 Task: Sort the products in the category "Bottles & Formula" by price (highest first).
Action: Mouse moved to (255, 123)
Screenshot: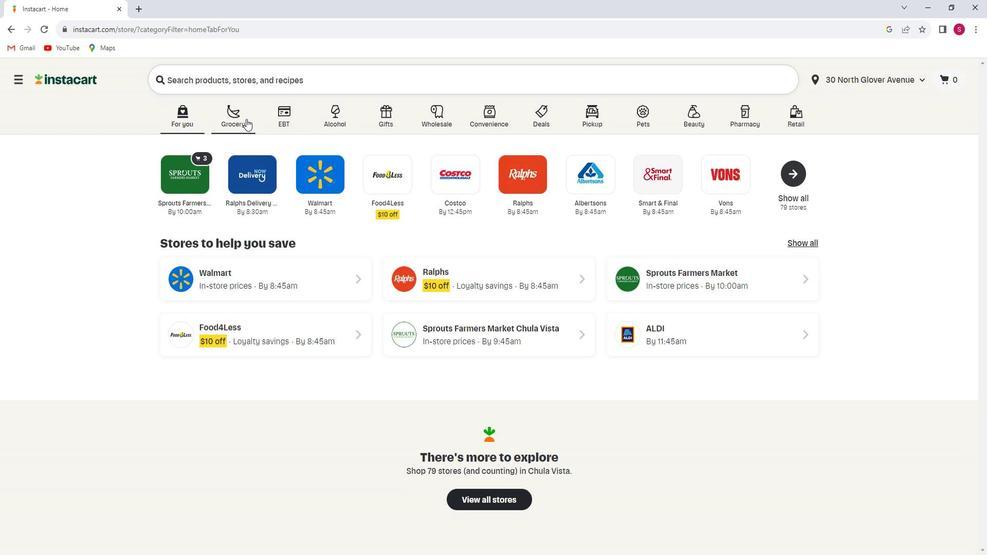 
Action: Mouse pressed left at (255, 123)
Screenshot: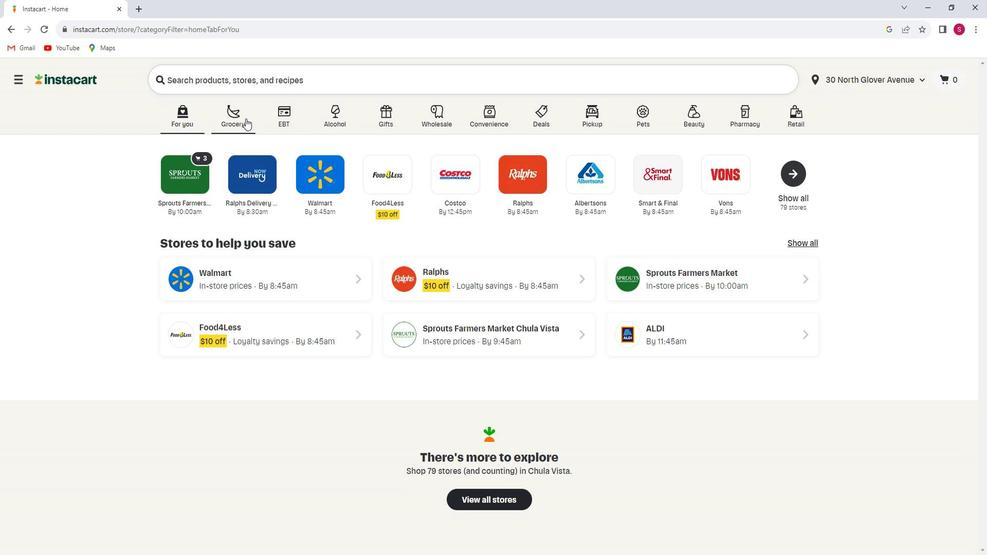 
Action: Mouse moved to (265, 296)
Screenshot: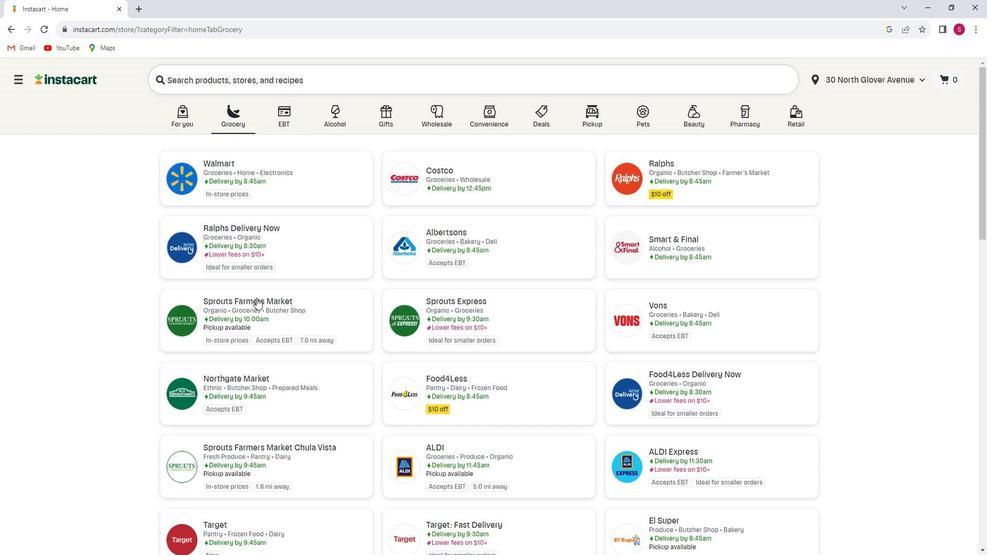 
Action: Mouse pressed left at (265, 296)
Screenshot: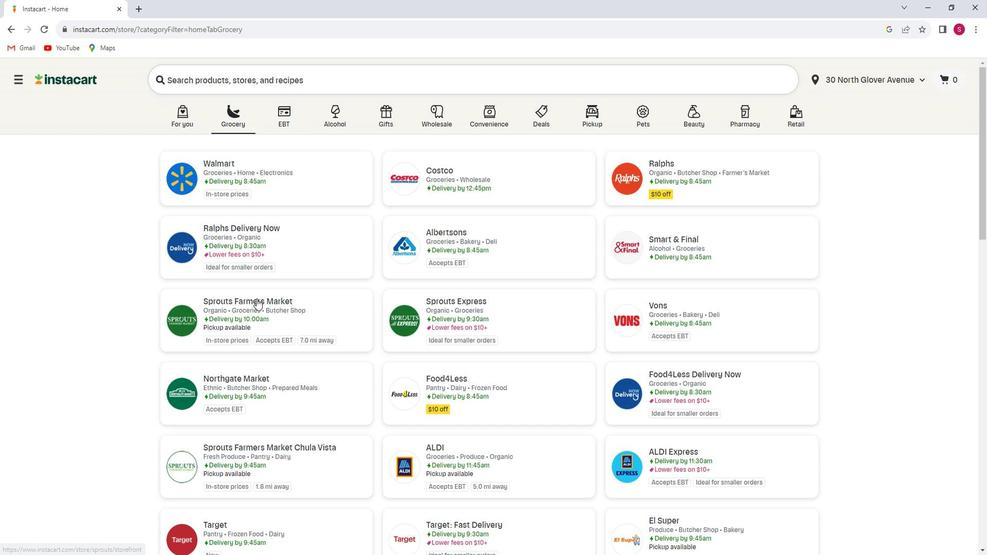 
Action: Mouse moved to (66, 338)
Screenshot: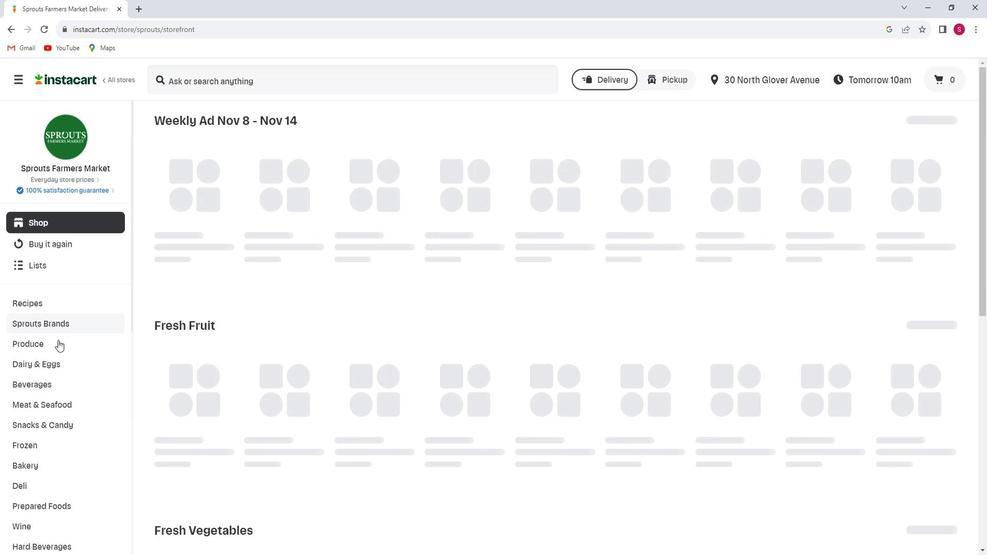 
Action: Mouse scrolled (66, 337) with delta (0, 0)
Screenshot: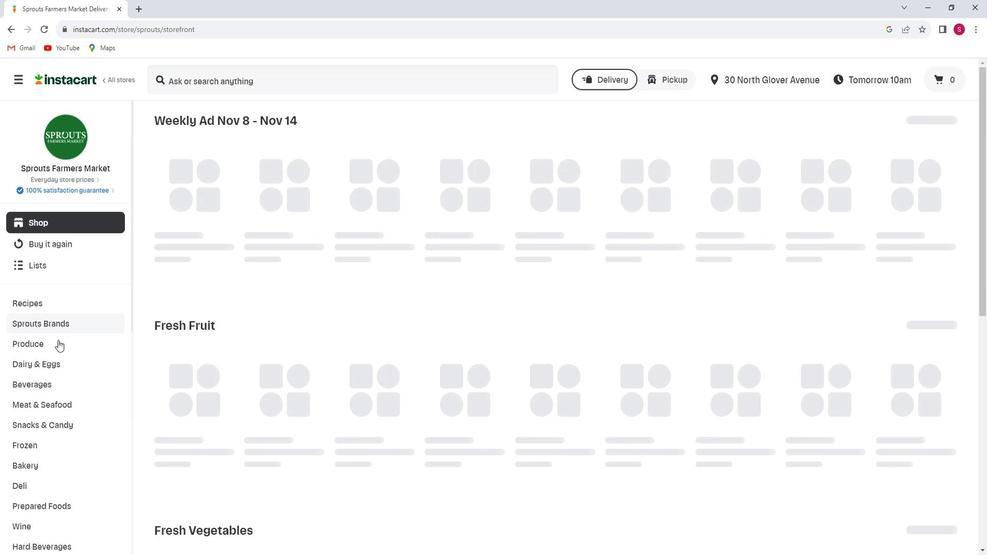 
Action: Mouse moved to (65, 339)
Screenshot: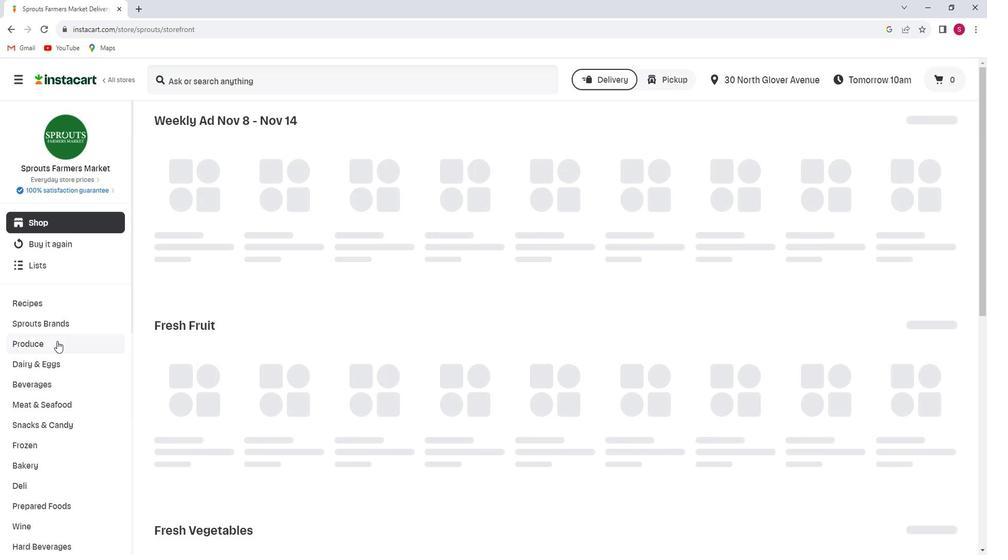 
Action: Mouse scrolled (65, 339) with delta (0, 0)
Screenshot: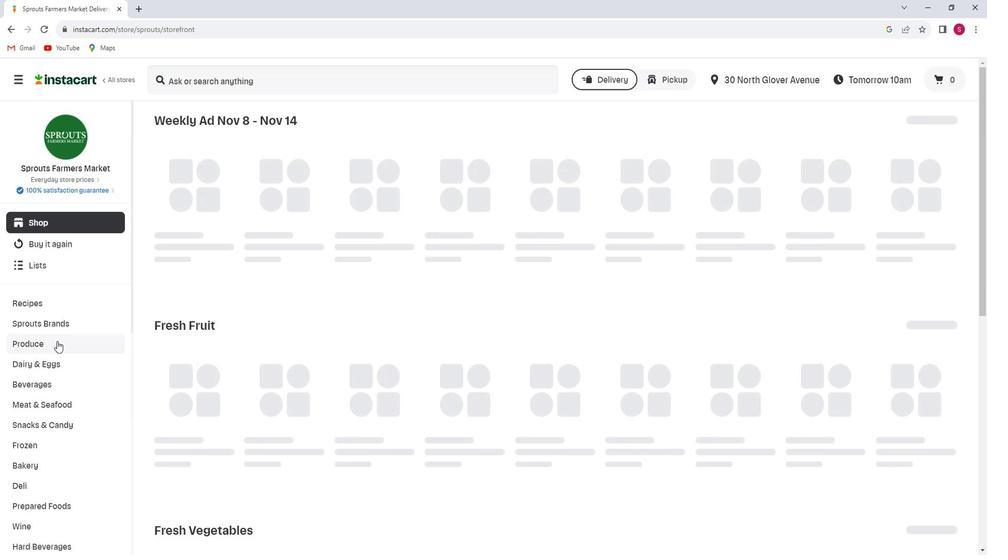 
Action: Mouse scrolled (65, 339) with delta (0, 0)
Screenshot: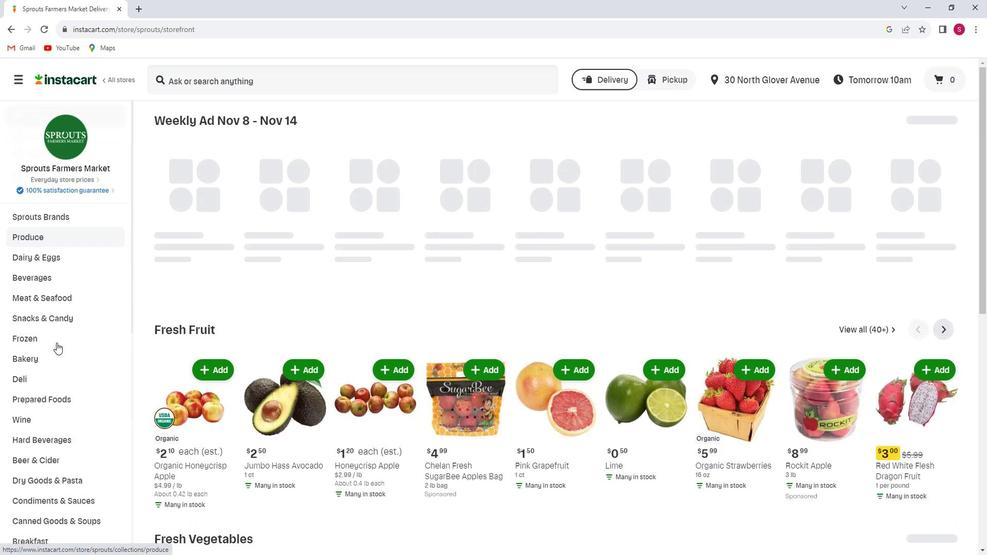 
Action: Mouse scrolled (65, 339) with delta (0, 0)
Screenshot: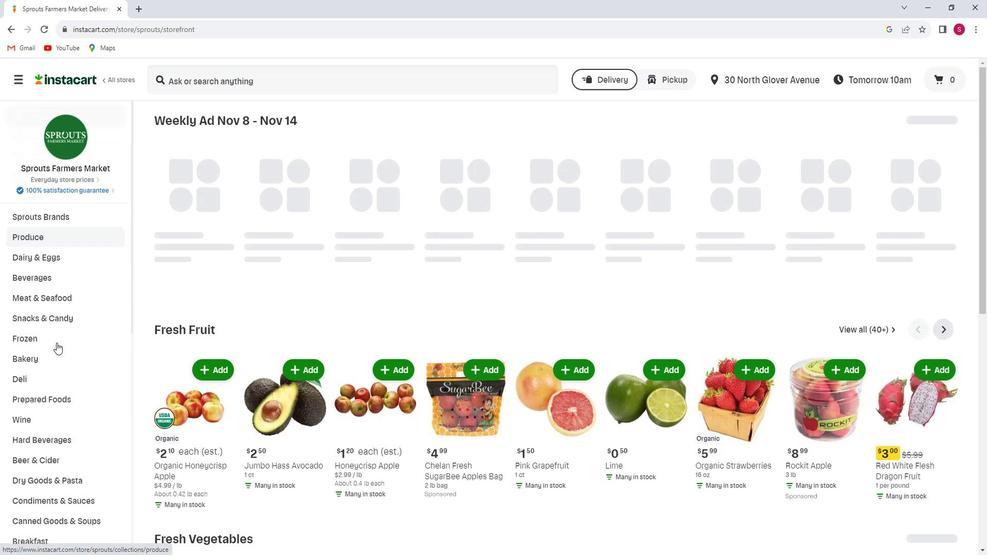 
Action: Mouse scrolled (65, 339) with delta (0, 0)
Screenshot: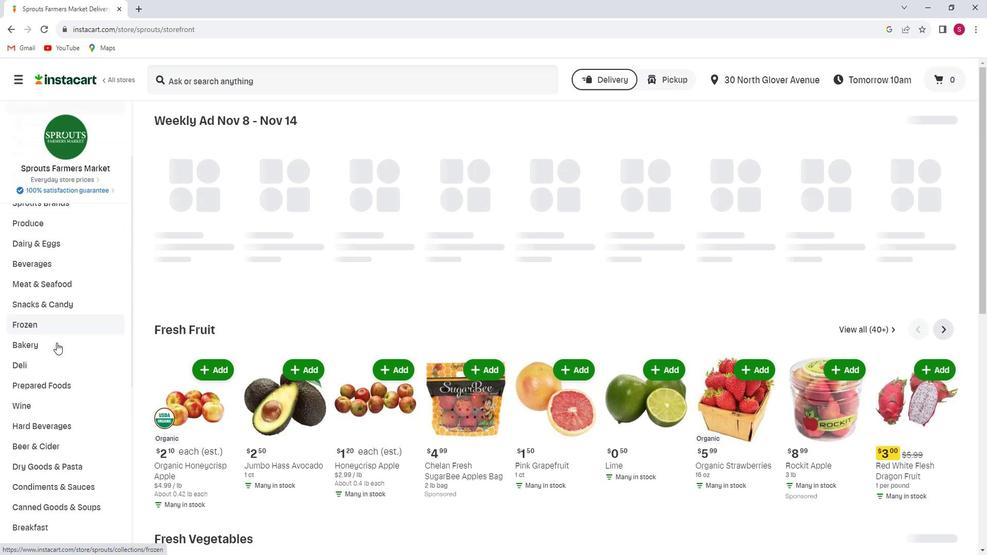 
Action: Mouse scrolled (65, 339) with delta (0, 0)
Screenshot: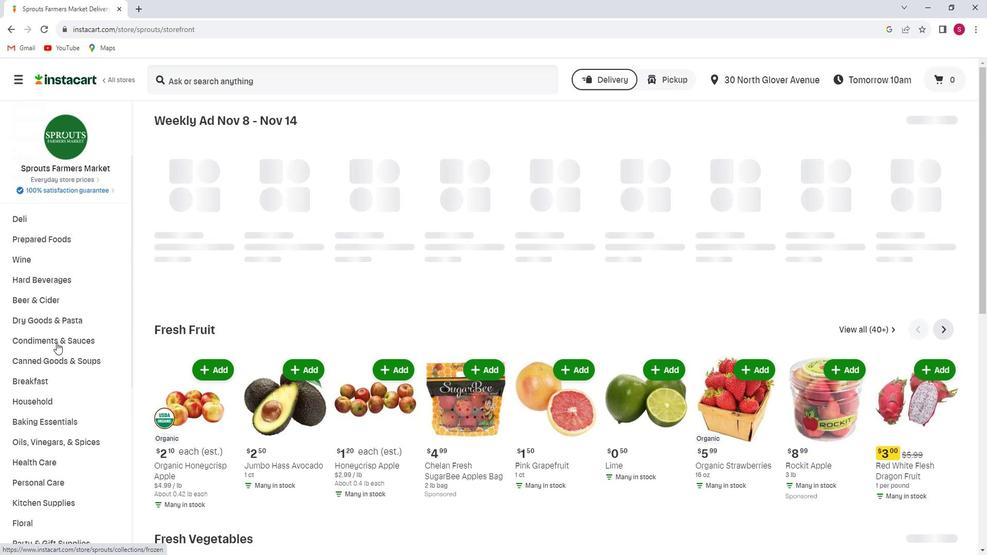 
Action: Mouse scrolled (65, 339) with delta (0, 0)
Screenshot: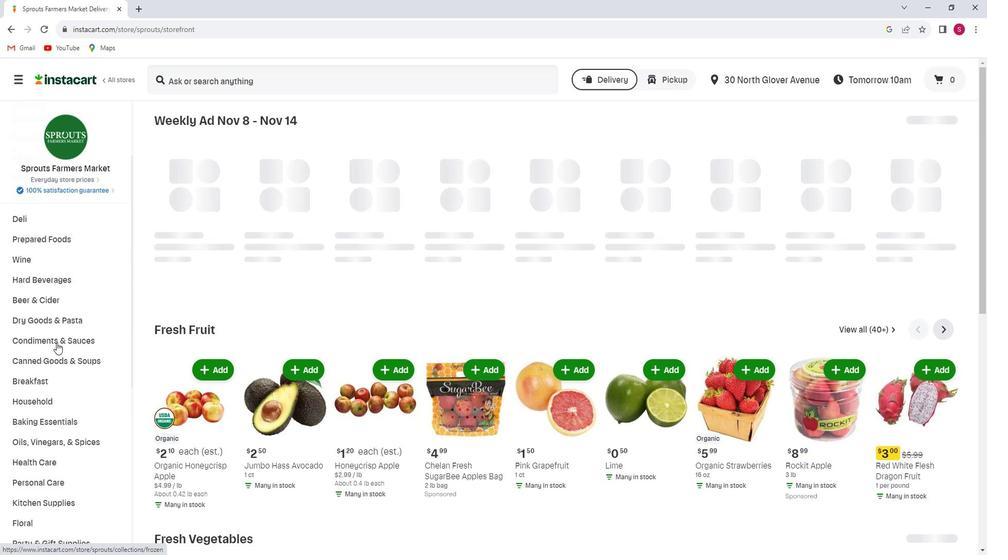 
Action: Mouse scrolled (65, 339) with delta (0, 0)
Screenshot: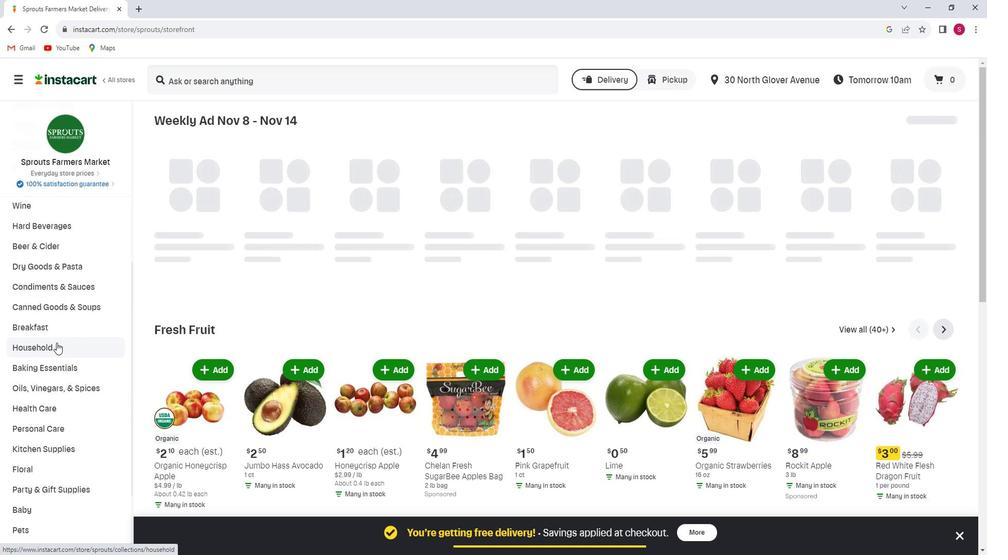 
Action: Mouse scrolled (65, 339) with delta (0, 0)
Screenshot: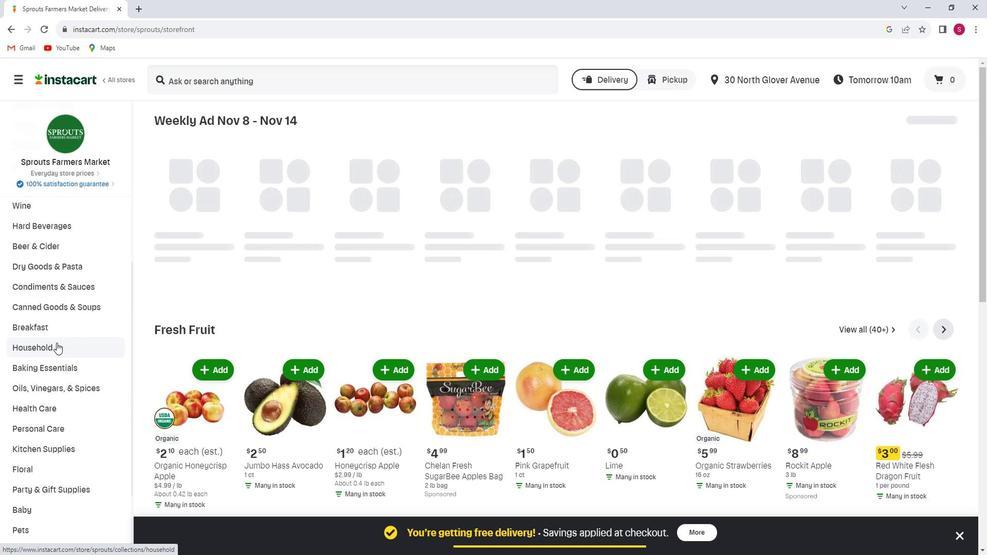 
Action: Mouse moved to (60, 397)
Screenshot: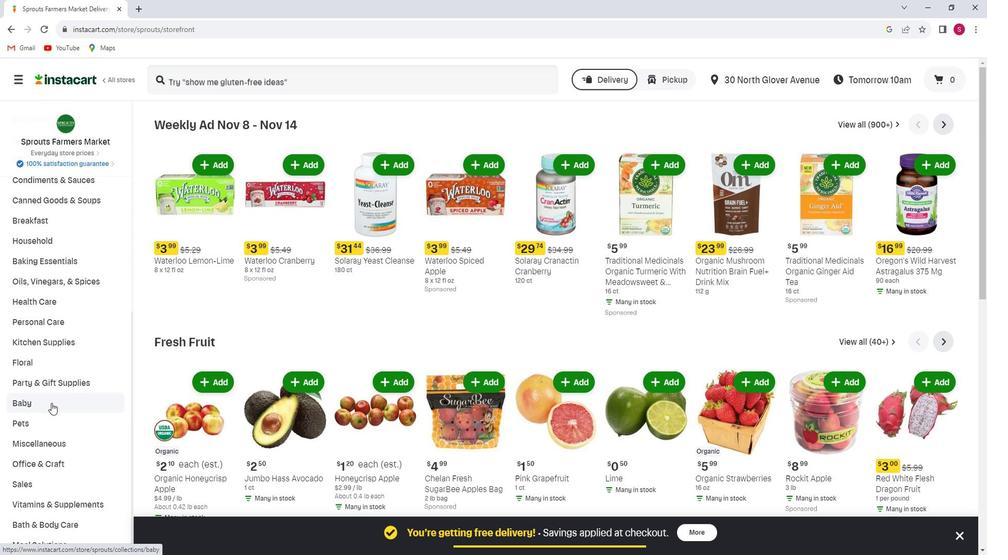 
Action: Mouse pressed left at (60, 397)
Screenshot: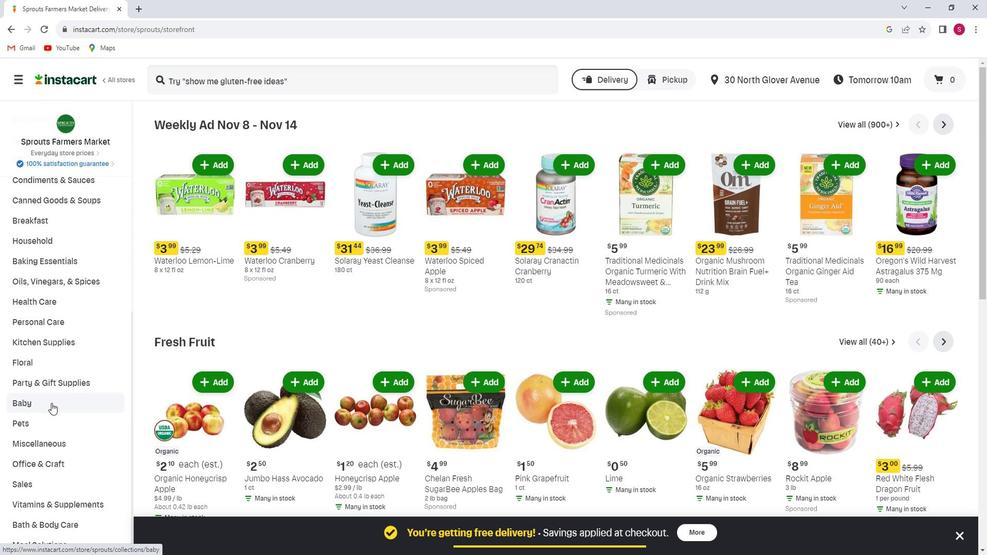 
Action: Mouse moved to (66, 459)
Screenshot: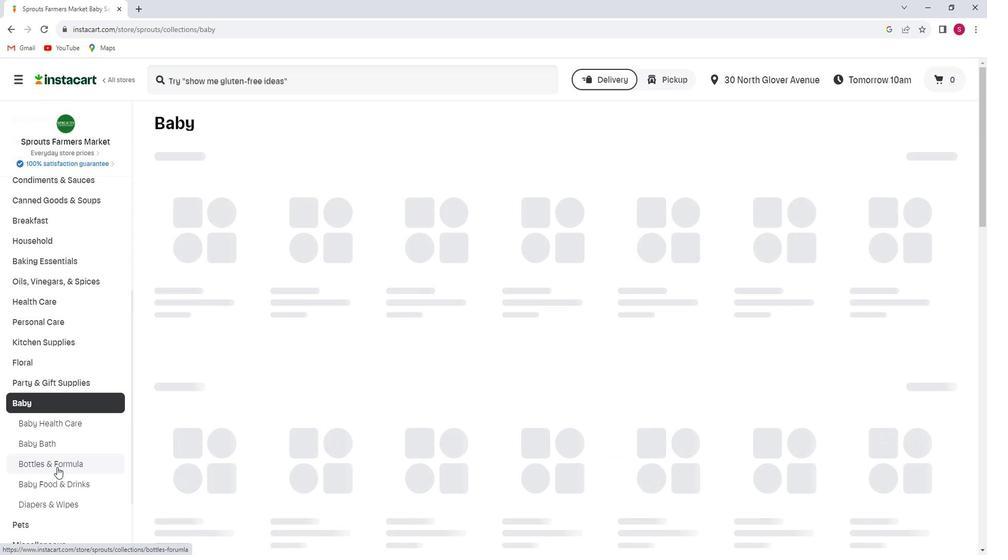 
Action: Mouse pressed left at (66, 459)
Screenshot: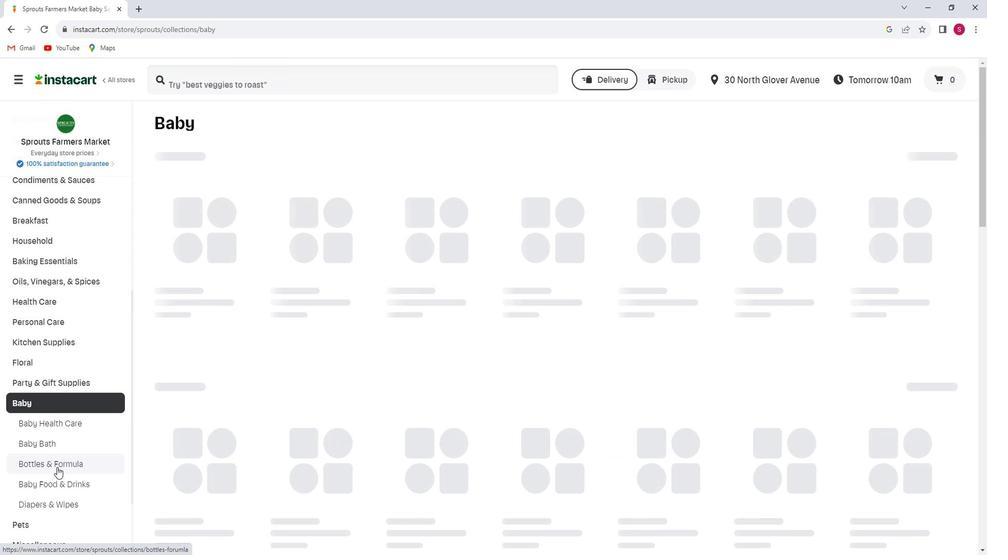 
Action: Mouse moved to (962, 158)
Screenshot: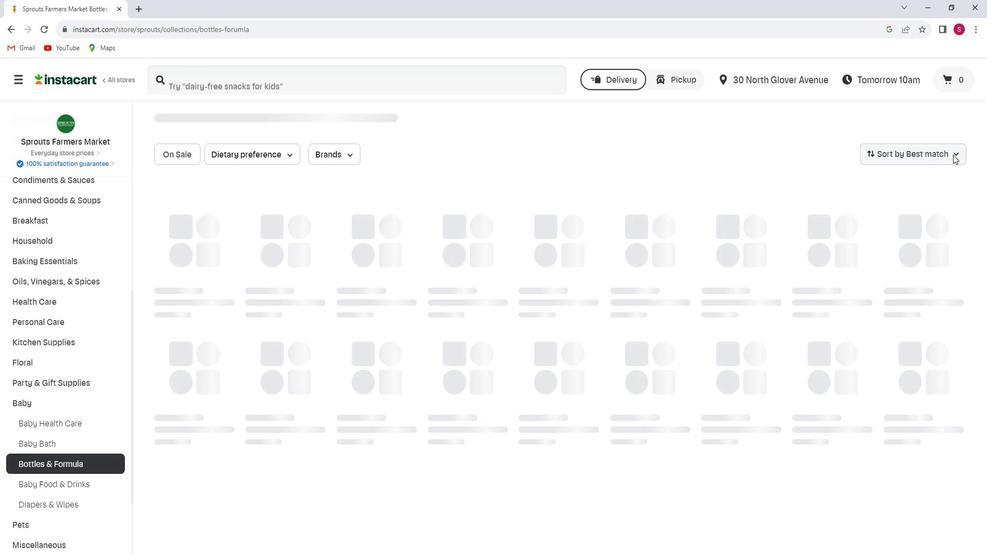 
Action: Mouse pressed left at (962, 158)
Screenshot: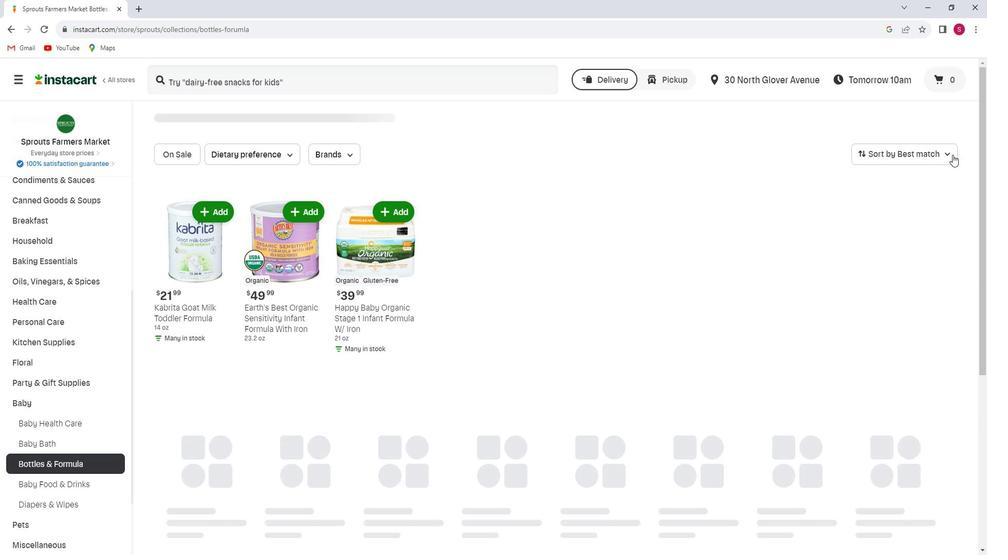 
Action: Mouse moved to (952, 231)
Screenshot: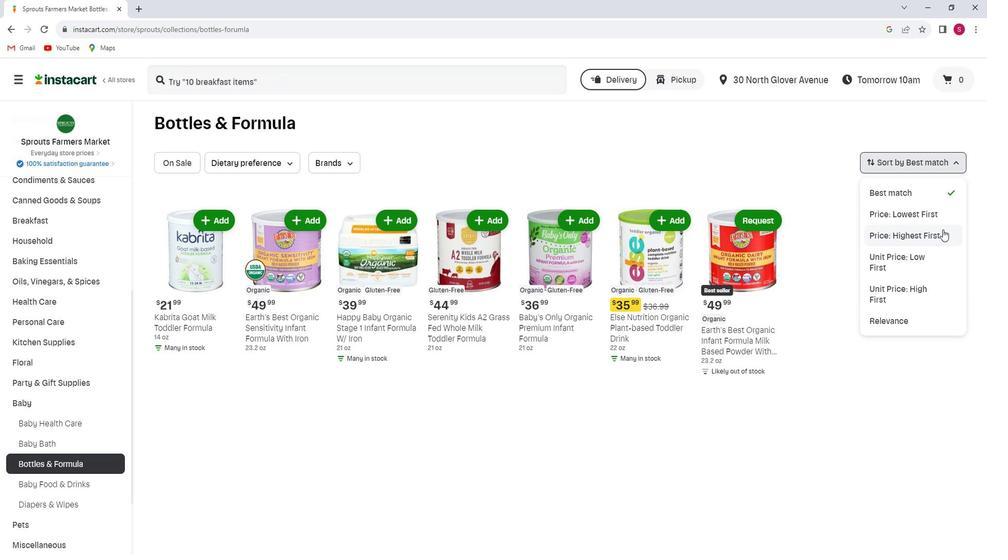 
Action: Mouse pressed left at (952, 231)
Screenshot: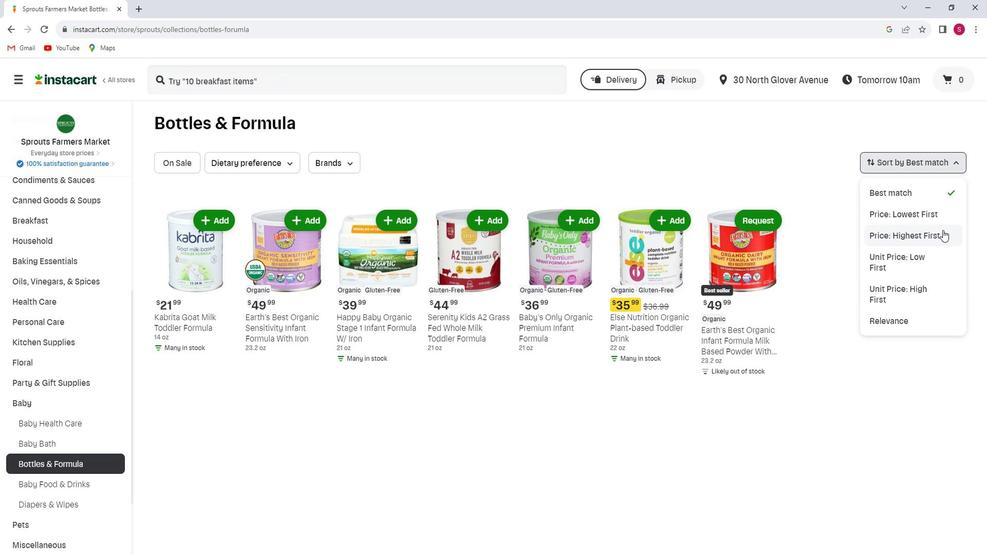 
